 Task: Write  Notes to "Hello I am a new customer" under new customer in creating a New Invoice.
Action: Mouse moved to (178, 20)
Screenshot: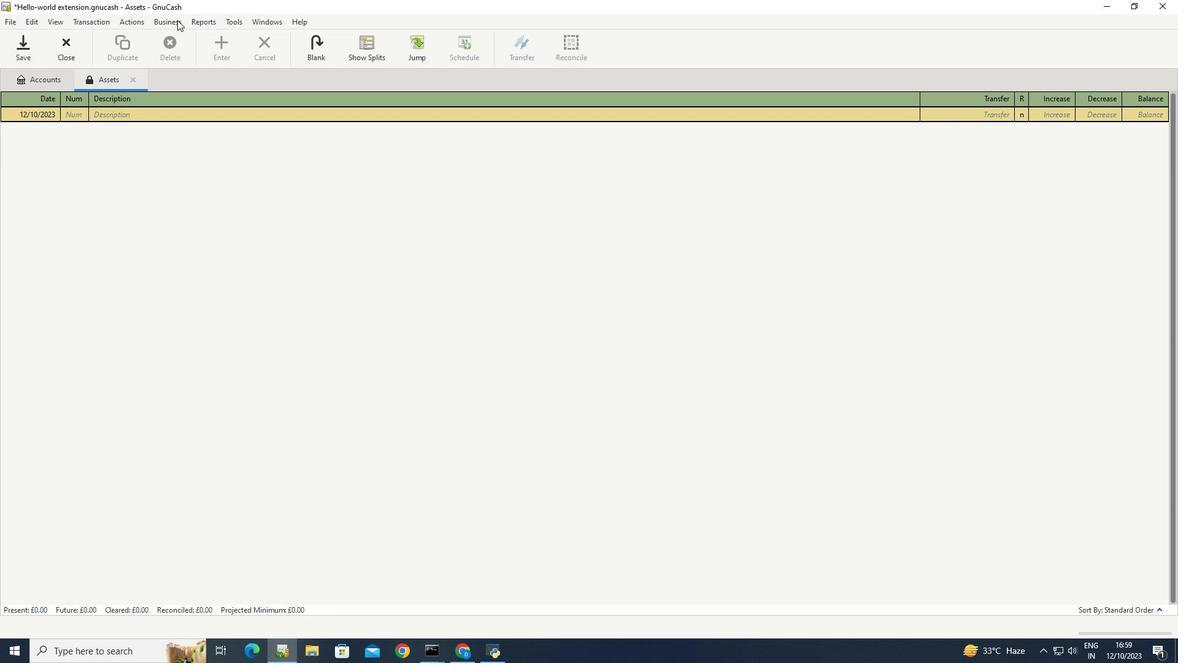 
Action: Mouse pressed left at (178, 20)
Screenshot: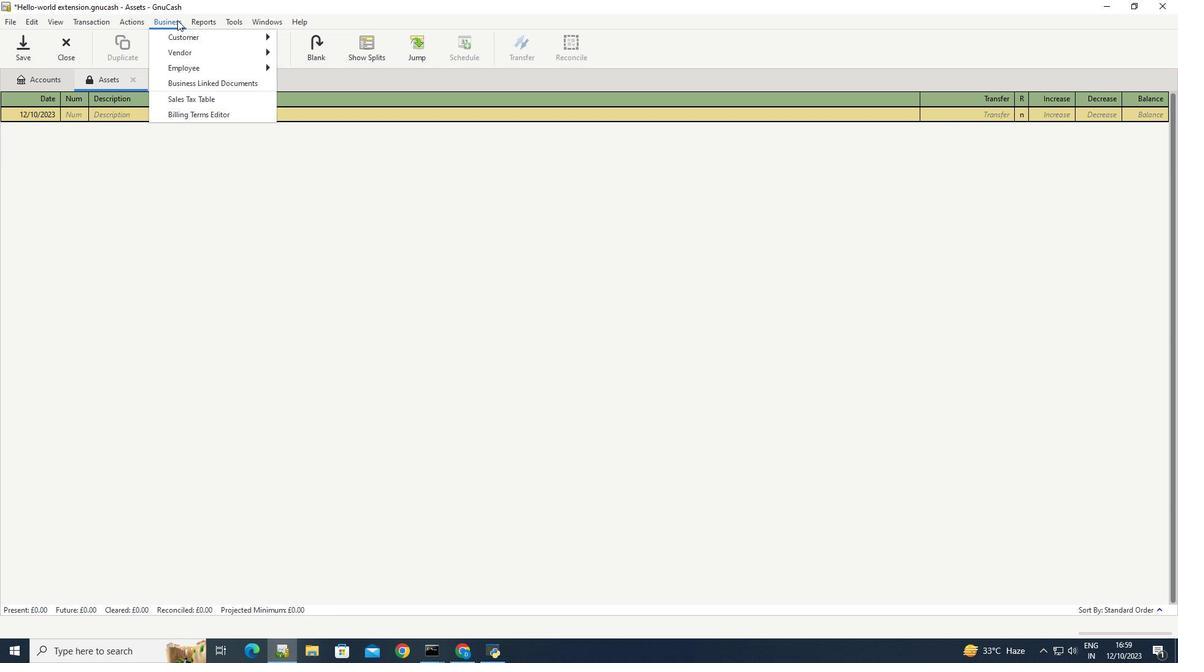 
Action: Mouse moved to (316, 82)
Screenshot: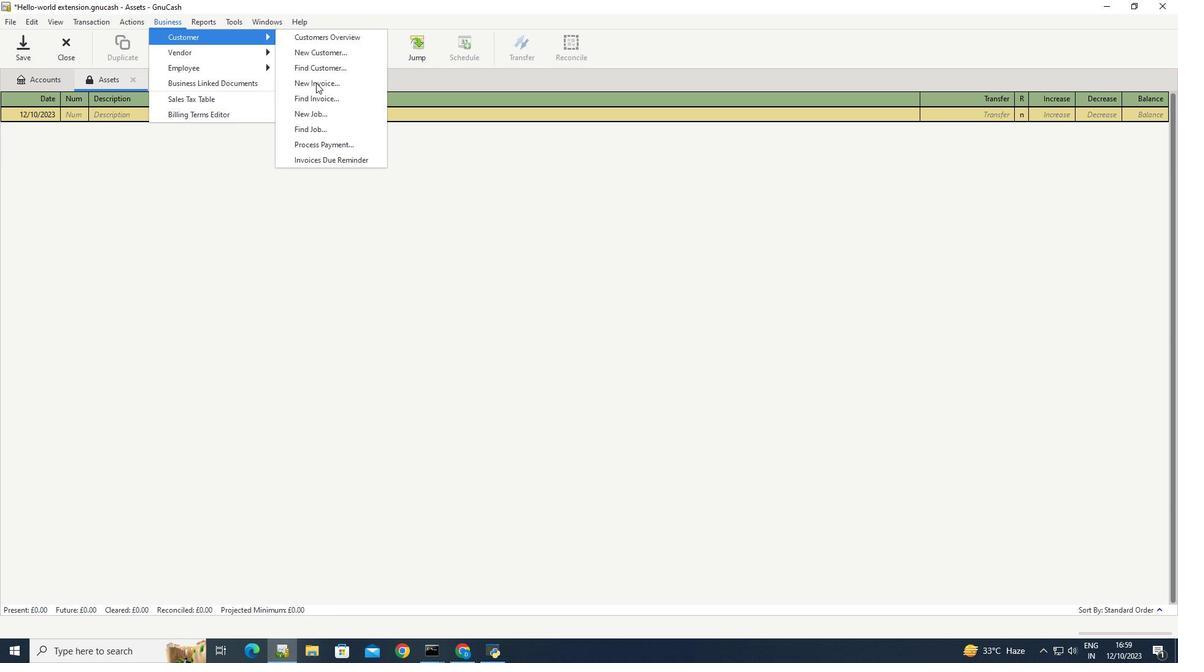 
Action: Mouse pressed left at (316, 82)
Screenshot: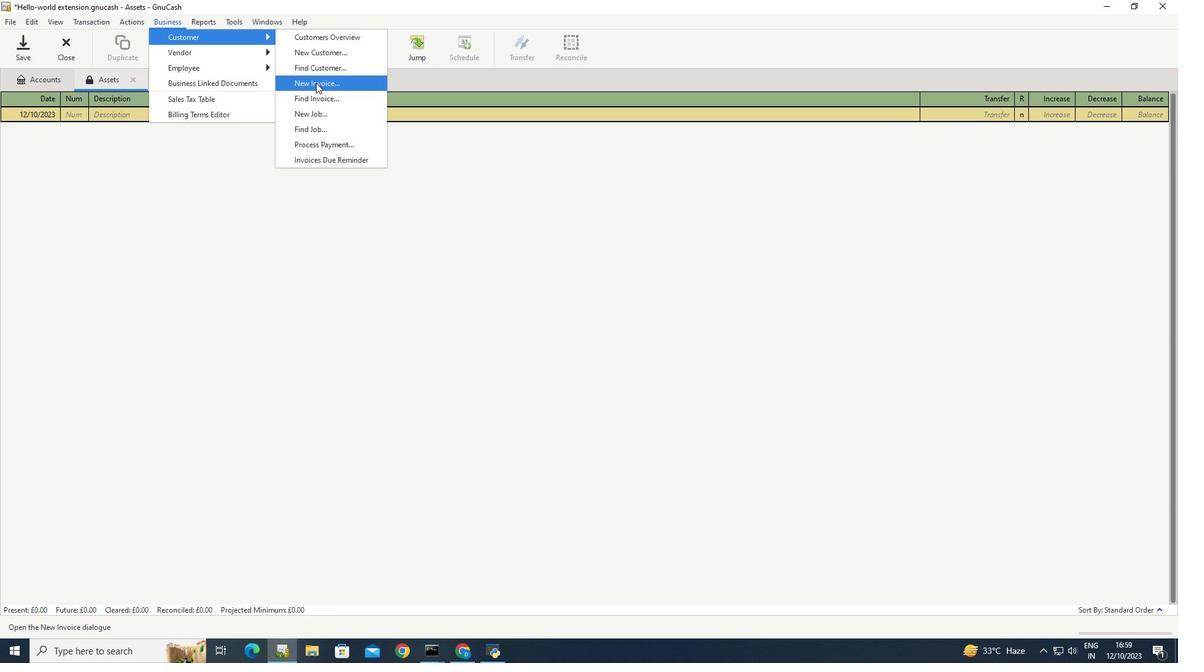
Action: Mouse moved to (656, 330)
Screenshot: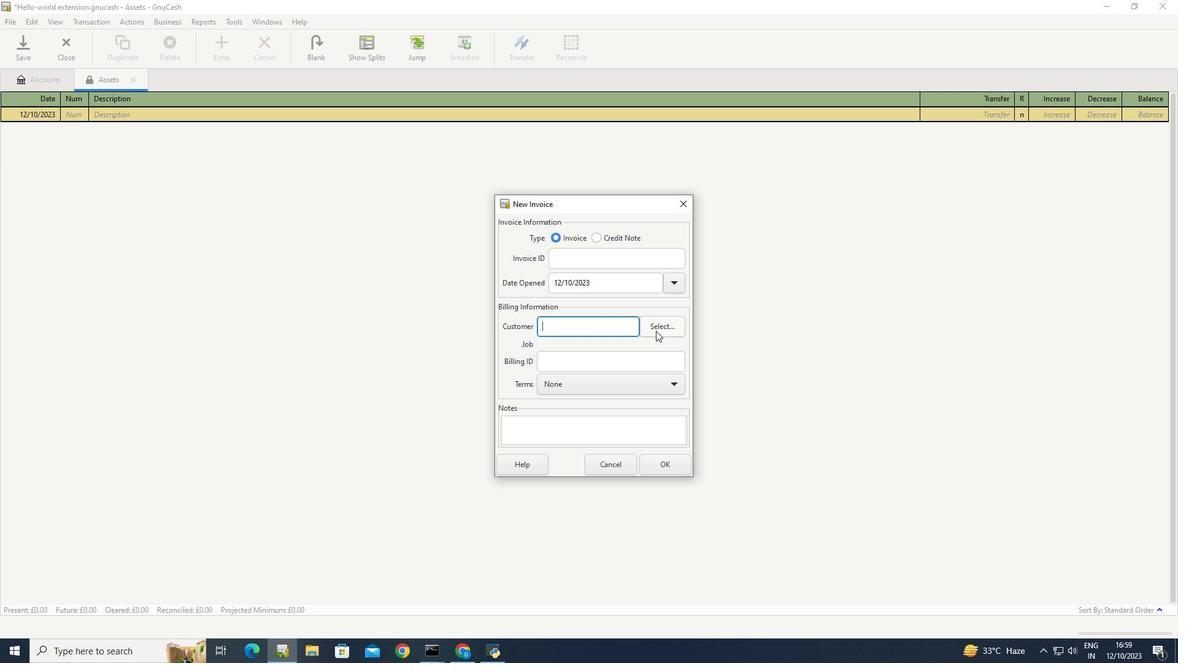 
Action: Mouse pressed left at (656, 330)
Screenshot: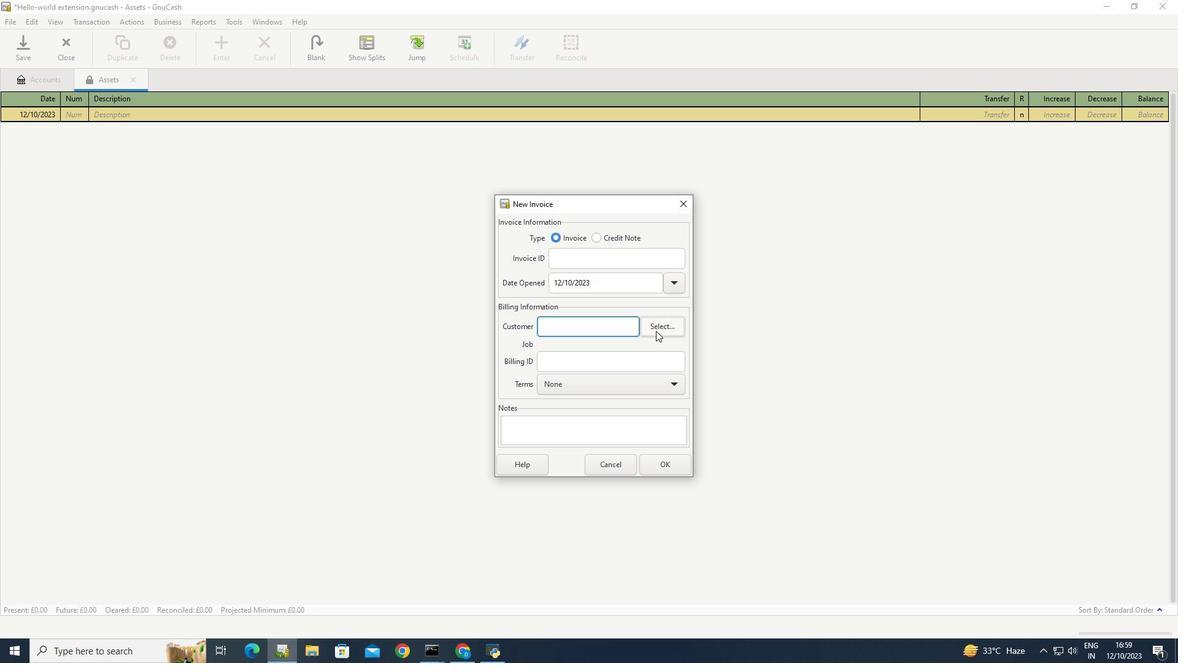 
Action: Mouse moved to (610, 419)
Screenshot: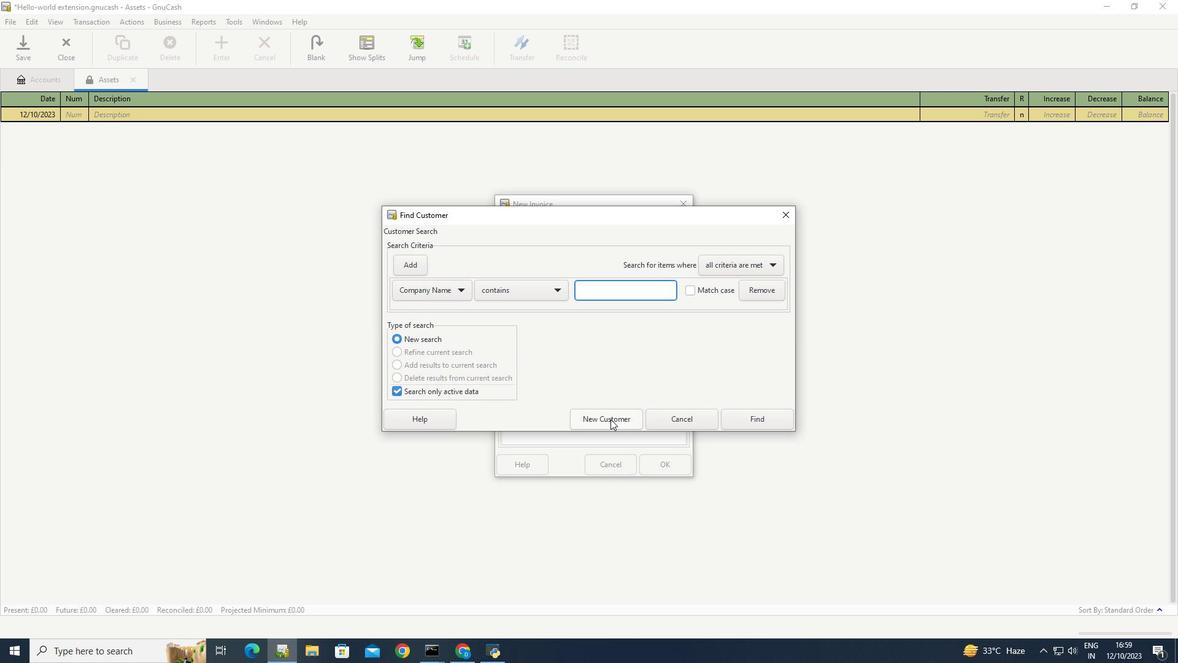 
Action: Mouse pressed left at (610, 419)
Screenshot: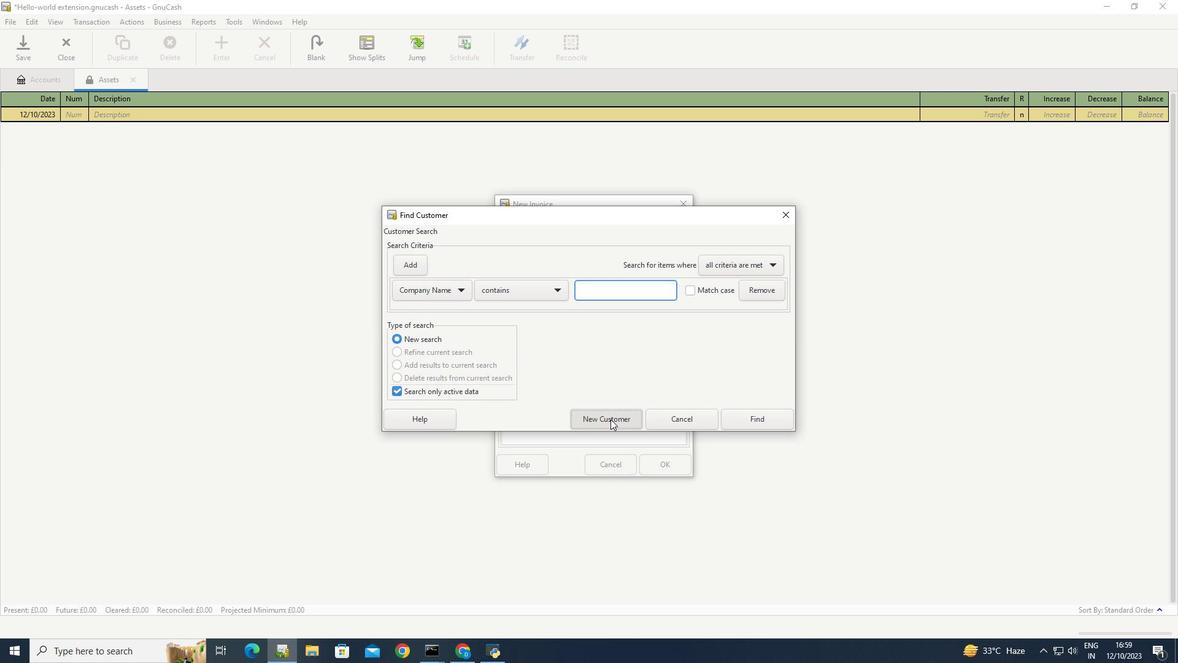 
Action: Mouse moved to (529, 491)
Screenshot: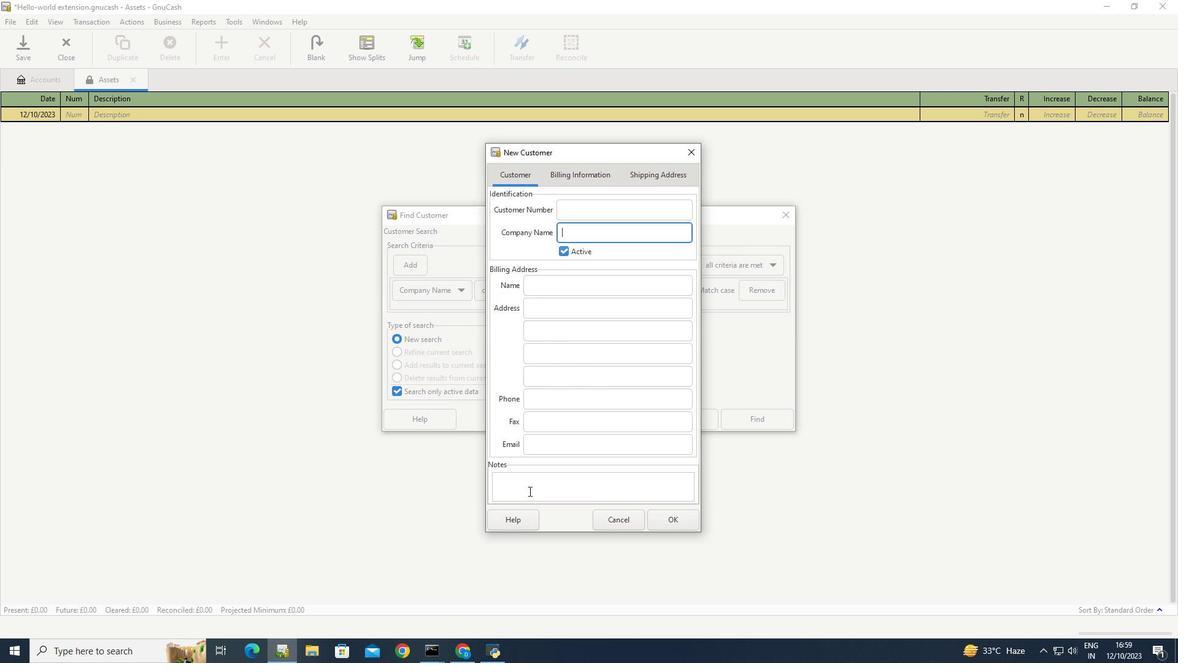 
Action: Mouse pressed left at (529, 491)
Screenshot: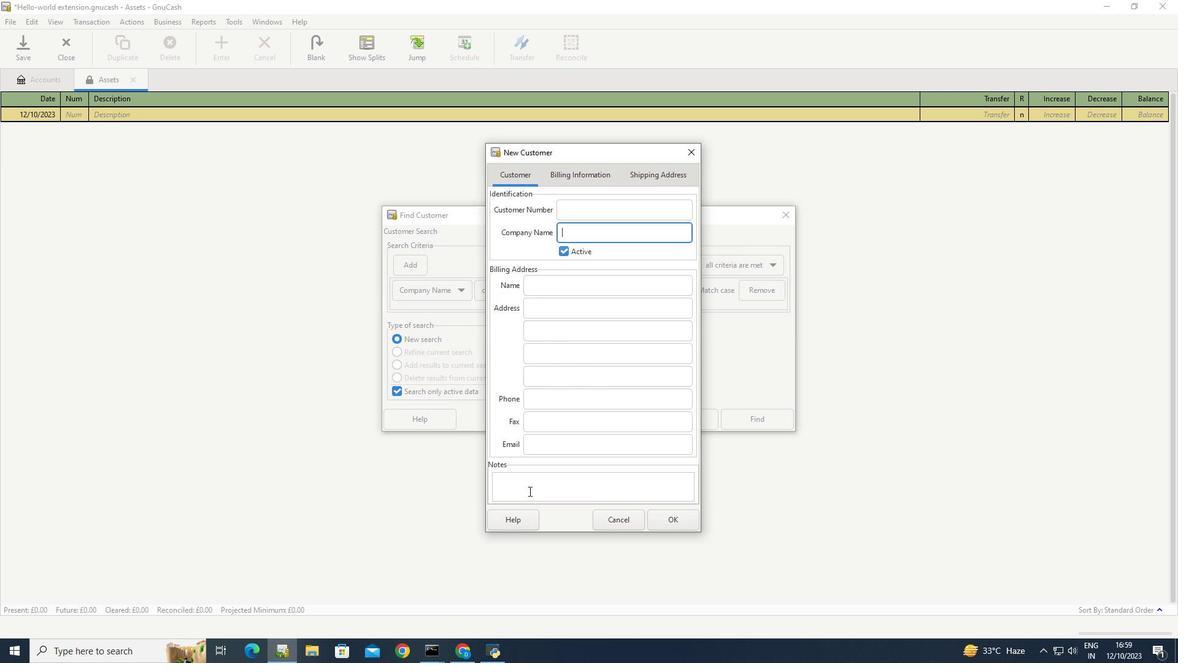 
Action: Key pressed <Key.caps_lock>H<Key.caps_lock>ello<Key.space><Key.caps_lock>I<Key.space><Key.caps_lock>am<Key.space>a<Key.space>new<Key.space>customer
Screenshot: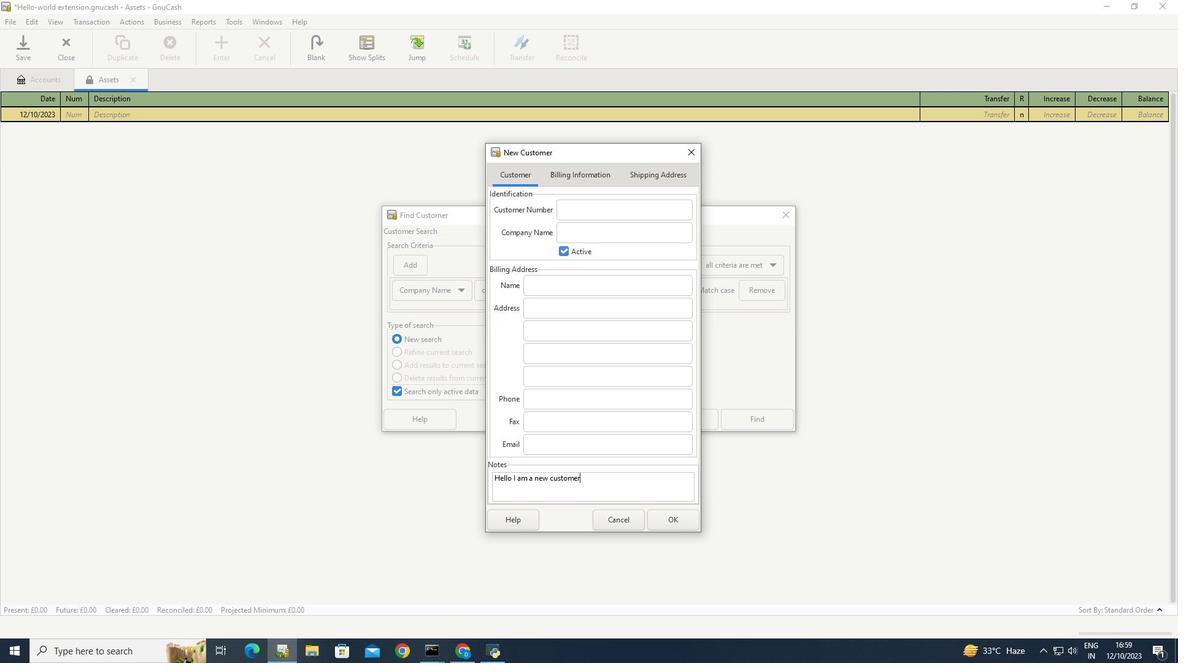 
Action: Mouse moved to (603, 485)
Screenshot: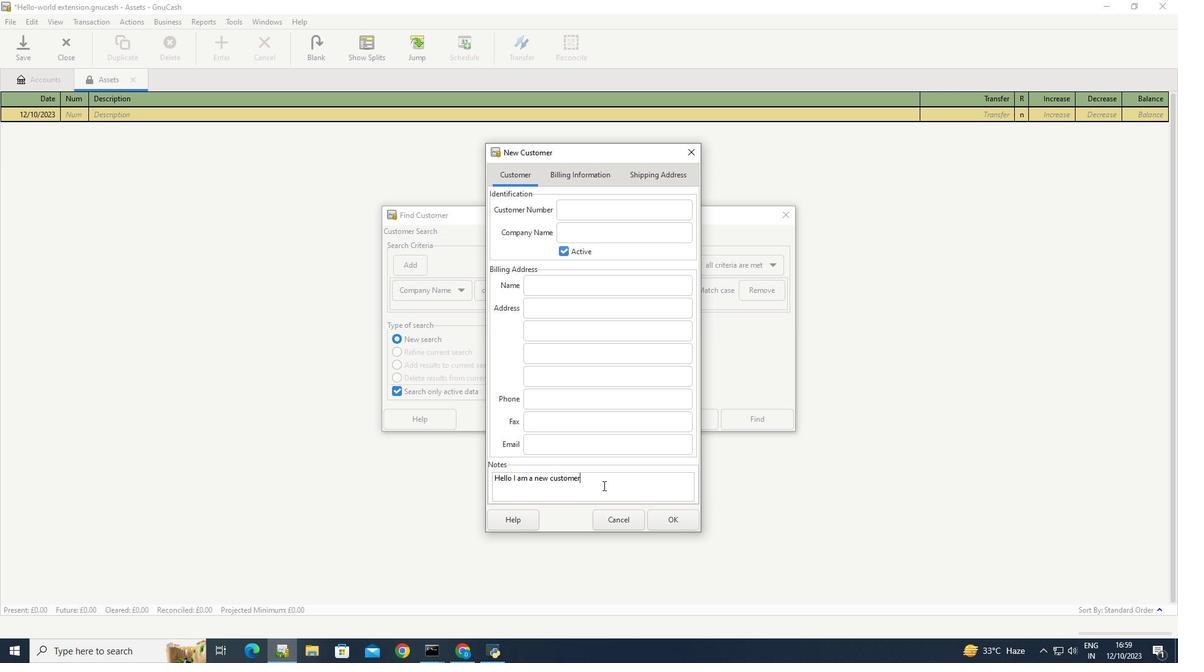 
Action: Mouse pressed left at (603, 485)
Screenshot: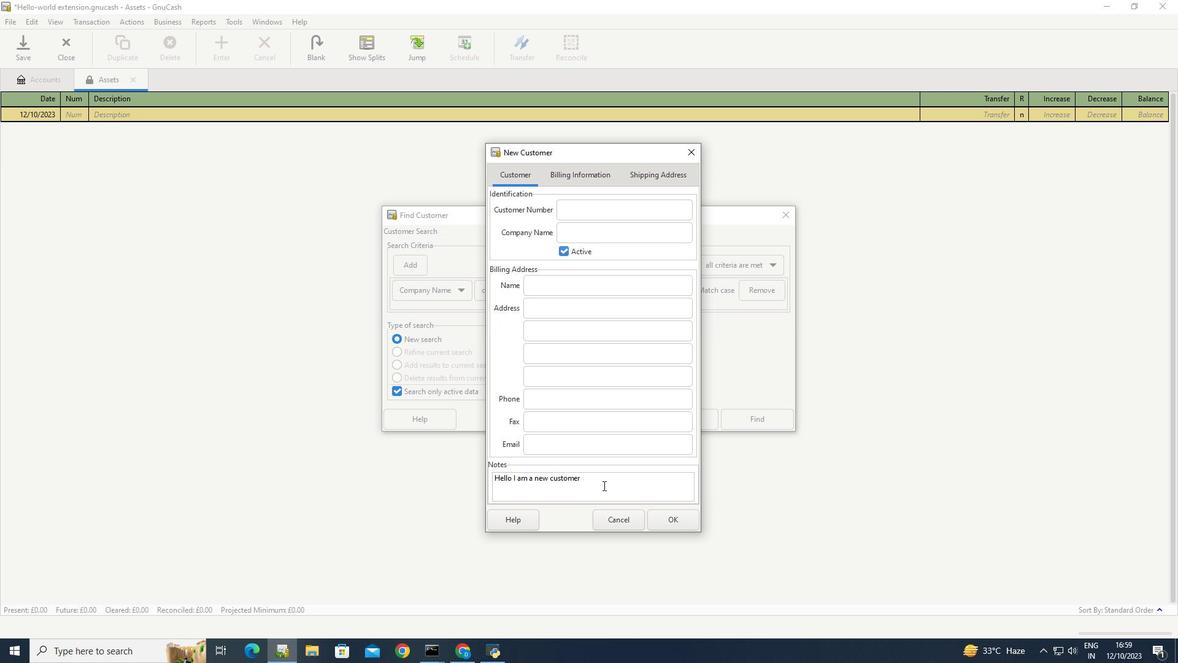 
